 Task: Search one way flight ticket for 2 adults, 2 infants in seat and 1 infant on lap in first from Hagerstown: Hagerstown Regional Airport (richard A. Henson Field) to Greenville: Pitt-greenville Airport on 5-2-2023. Choice of flights is Frontier. Number of bags: 1 checked bag. Price is upto 45000. Outbound departure time preference is 13:45.
Action: Mouse moved to (284, 251)
Screenshot: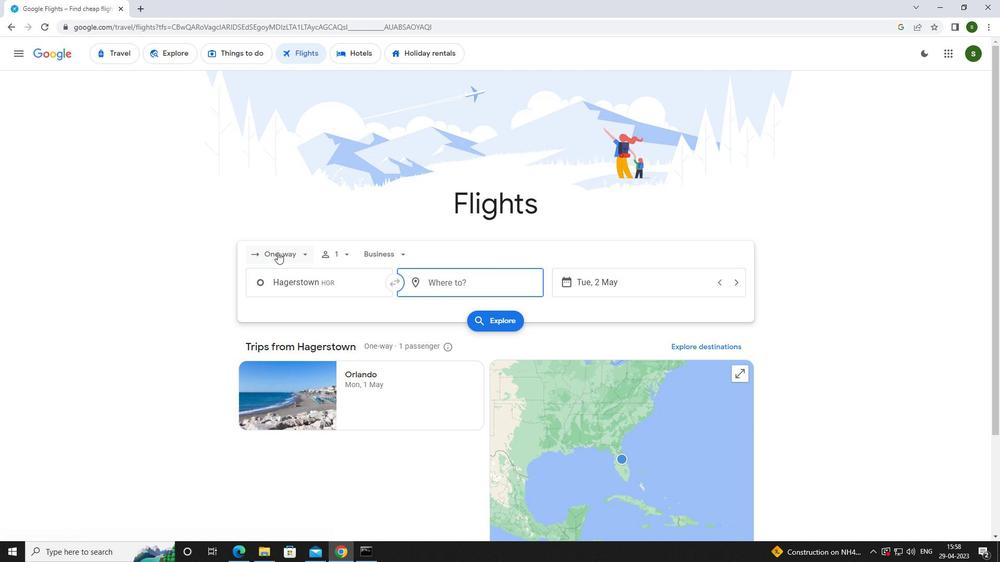 
Action: Mouse pressed left at (284, 251)
Screenshot: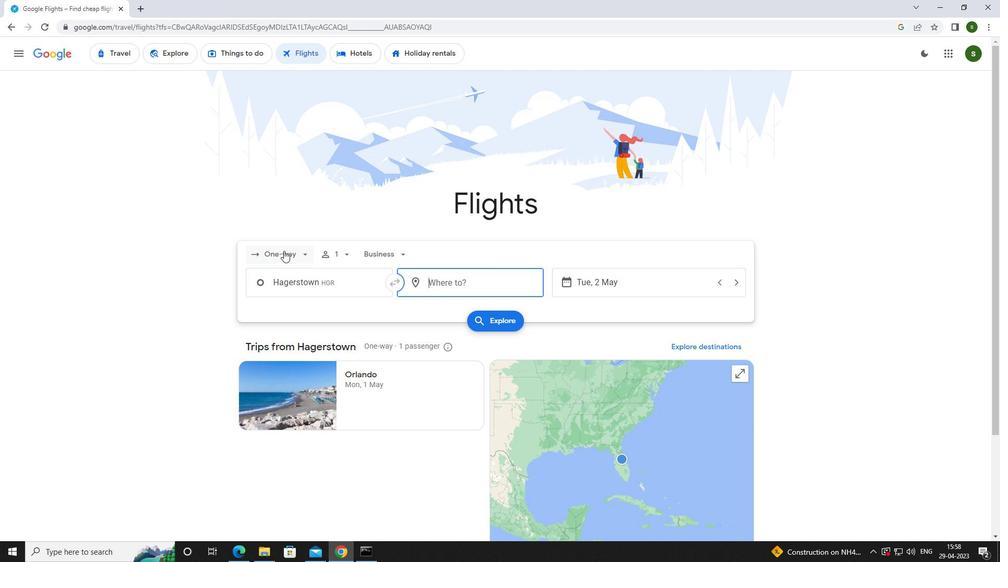 
Action: Mouse moved to (303, 305)
Screenshot: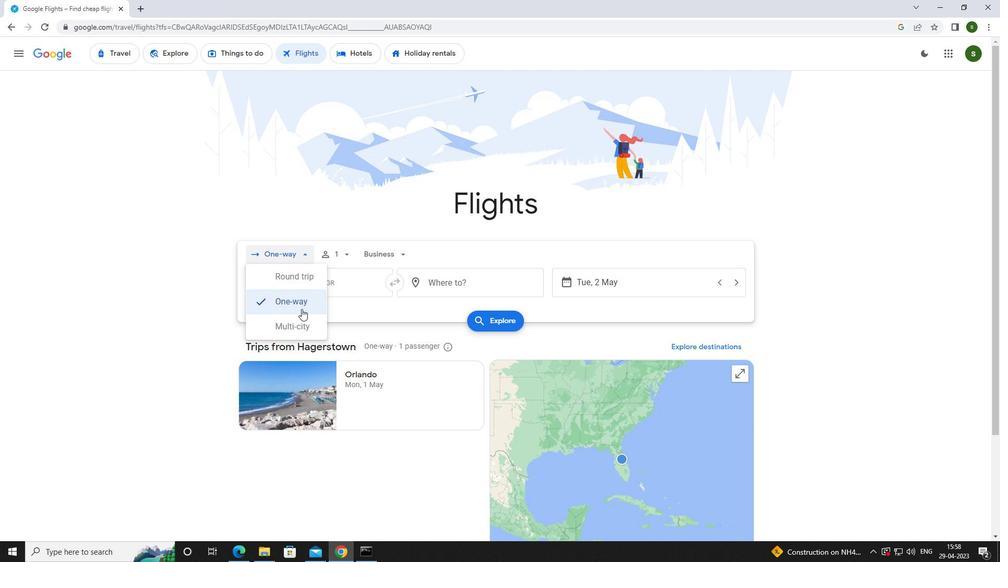 
Action: Mouse pressed left at (303, 305)
Screenshot: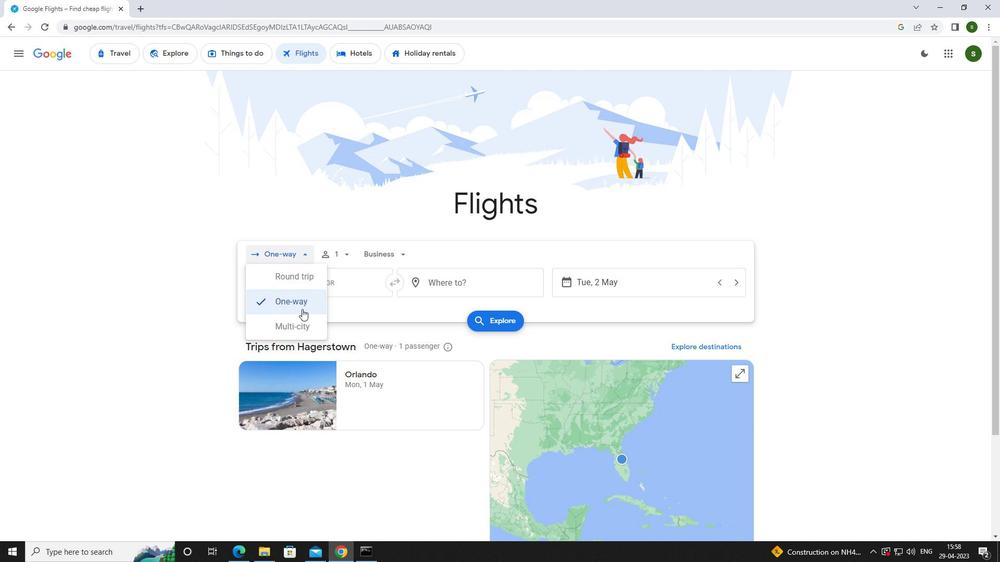 
Action: Mouse moved to (345, 255)
Screenshot: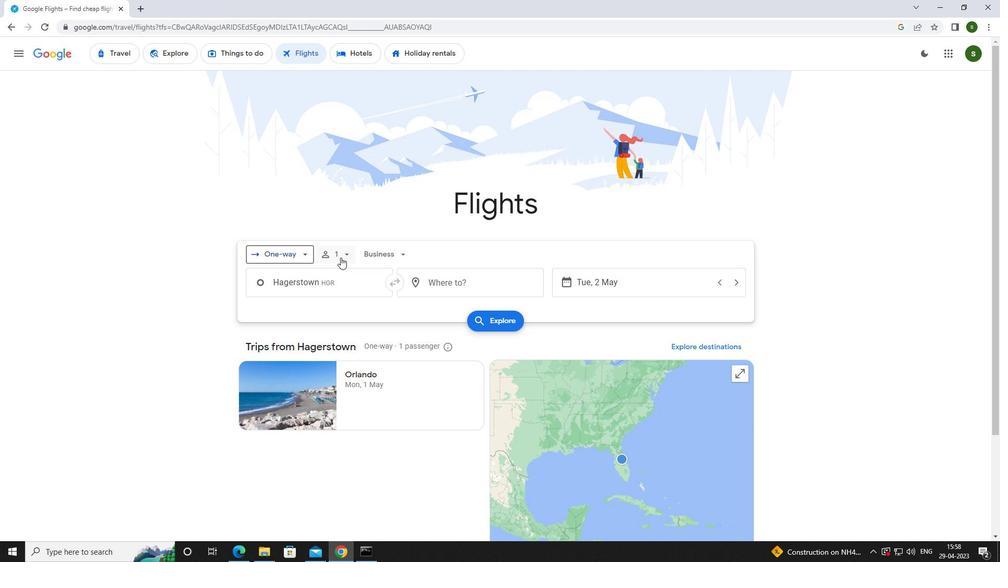 
Action: Mouse pressed left at (345, 255)
Screenshot: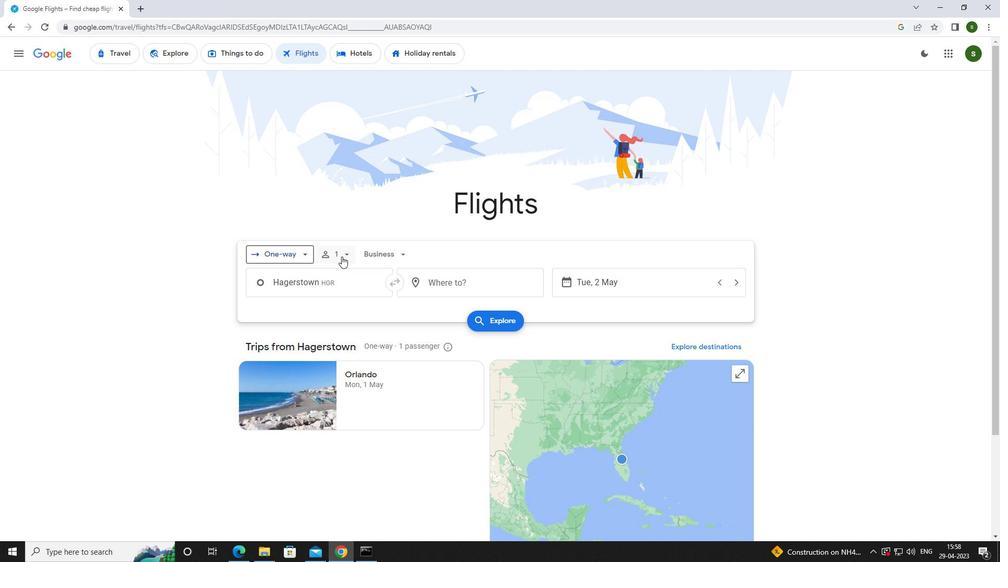 
Action: Mouse moved to (428, 284)
Screenshot: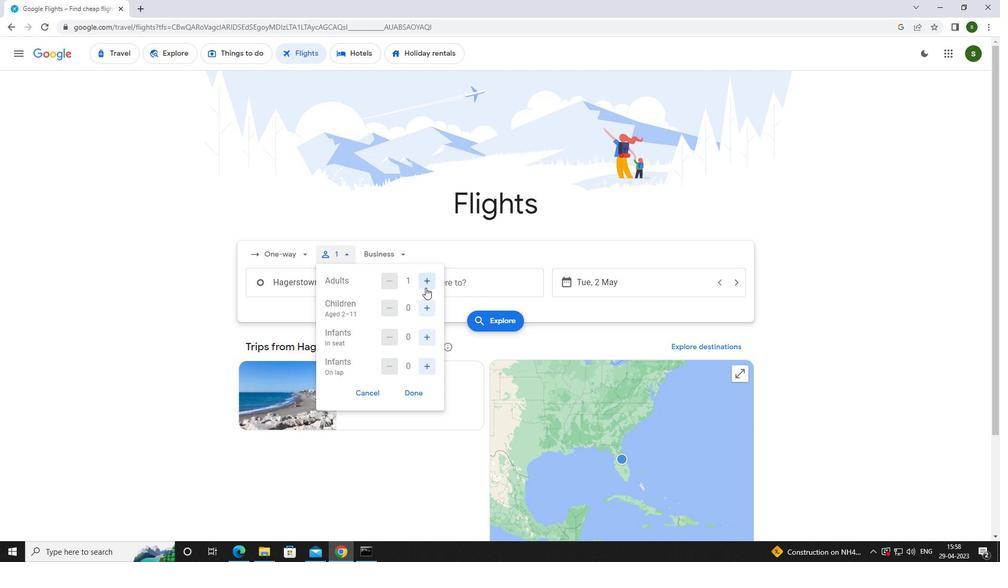 
Action: Mouse pressed left at (428, 284)
Screenshot: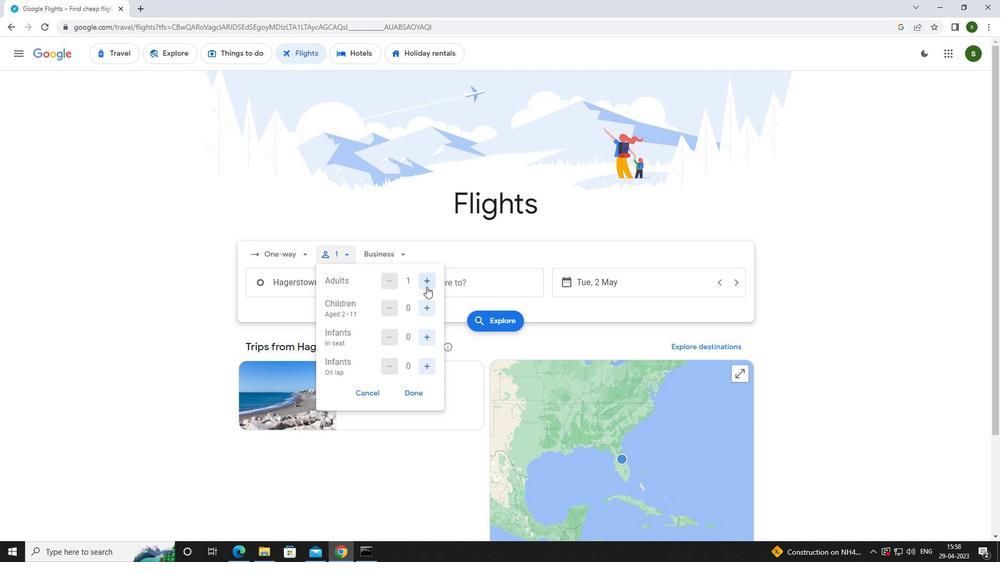 
Action: Mouse moved to (423, 336)
Screenshot: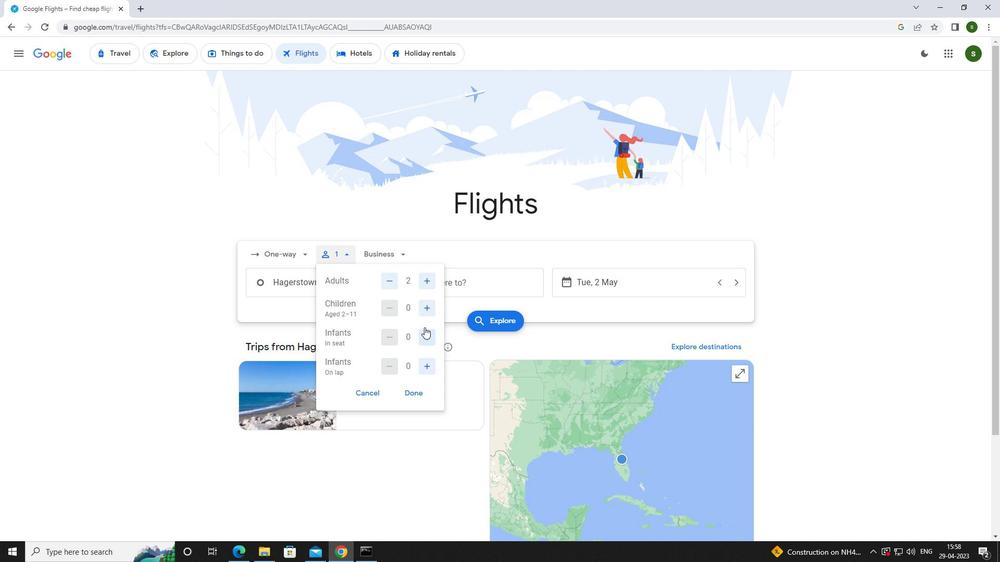 
Action: Mouse pressed left at (423, 336)
Screenshot: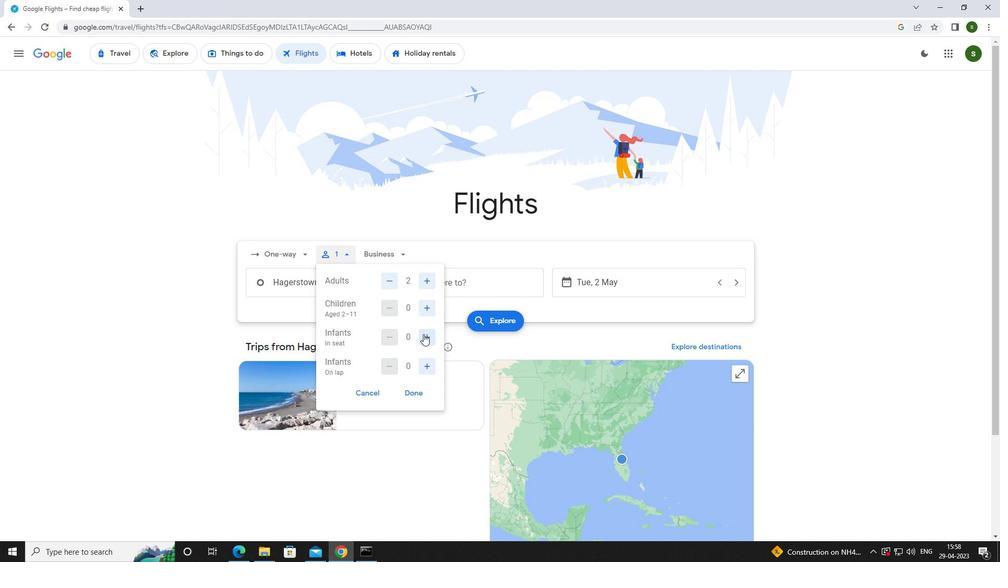 
Action: Mouse pressed left at (423, 336)
Screenshot: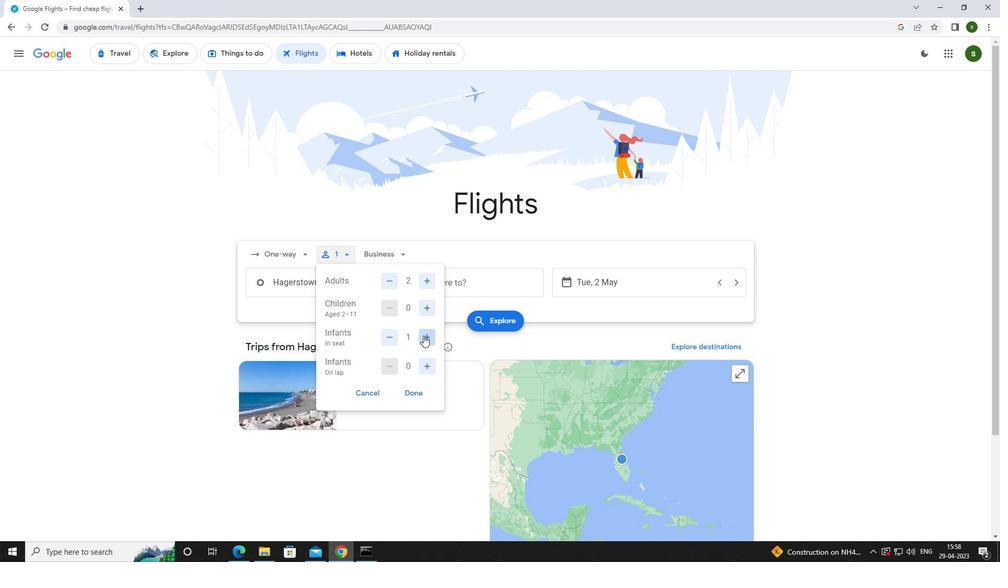 
Action: Mouse moved to (426, 364)
Screenshot: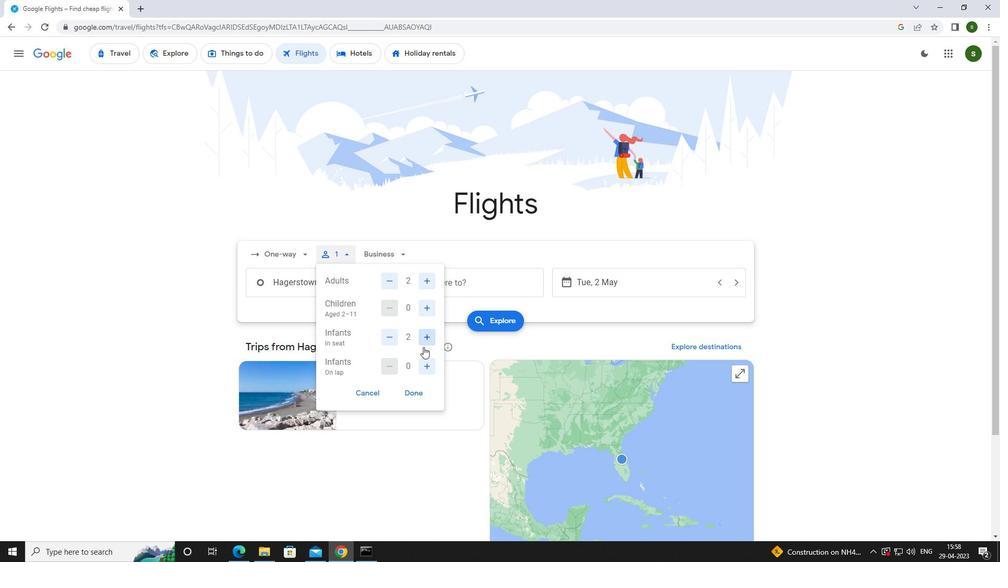 
Action: Mouse pressed left at (426, 364)
Screenshot: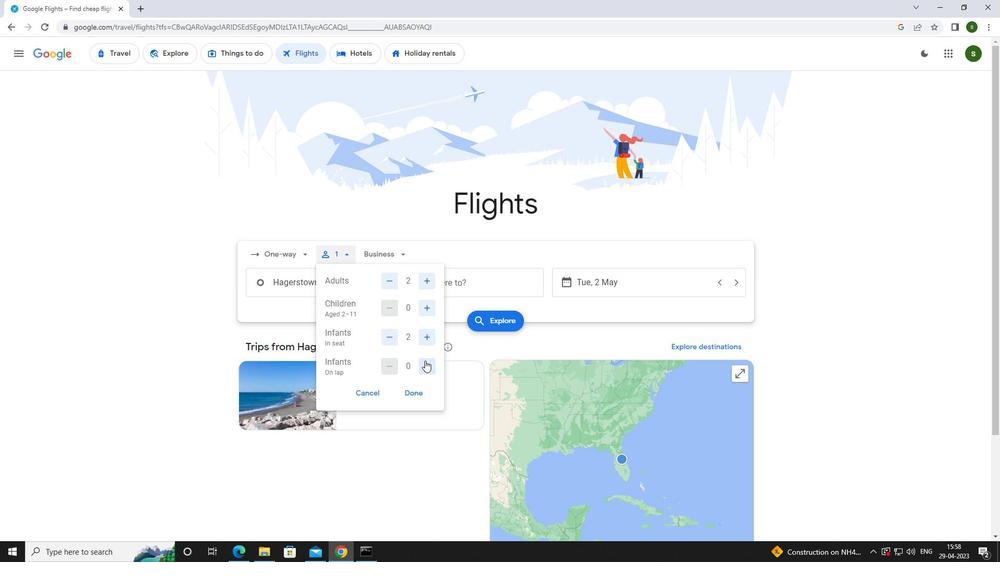 
Action: Mouse moved to (397, 255)
Screenshot: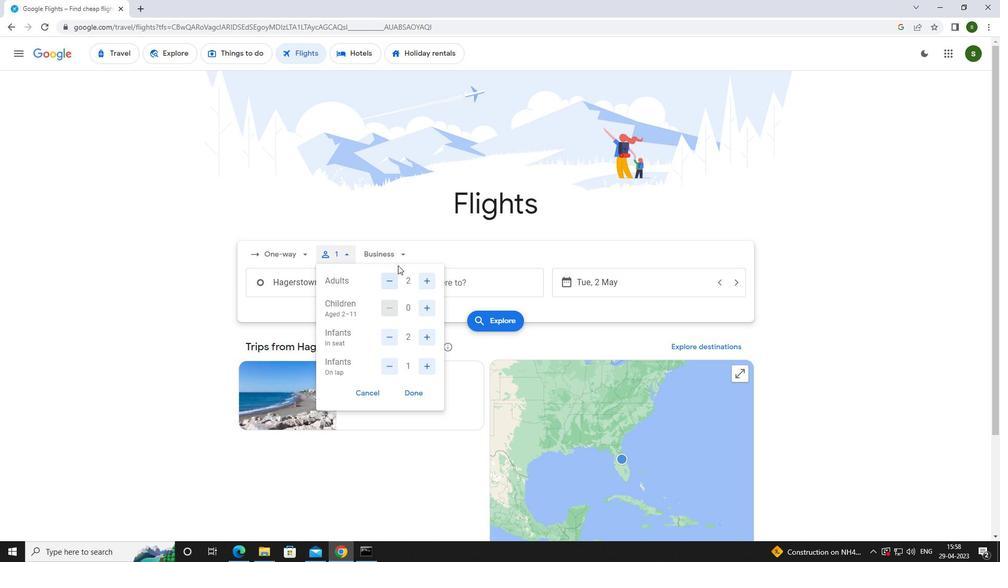 
Action: Mouse pressed left at (397, 255)
Screenshot: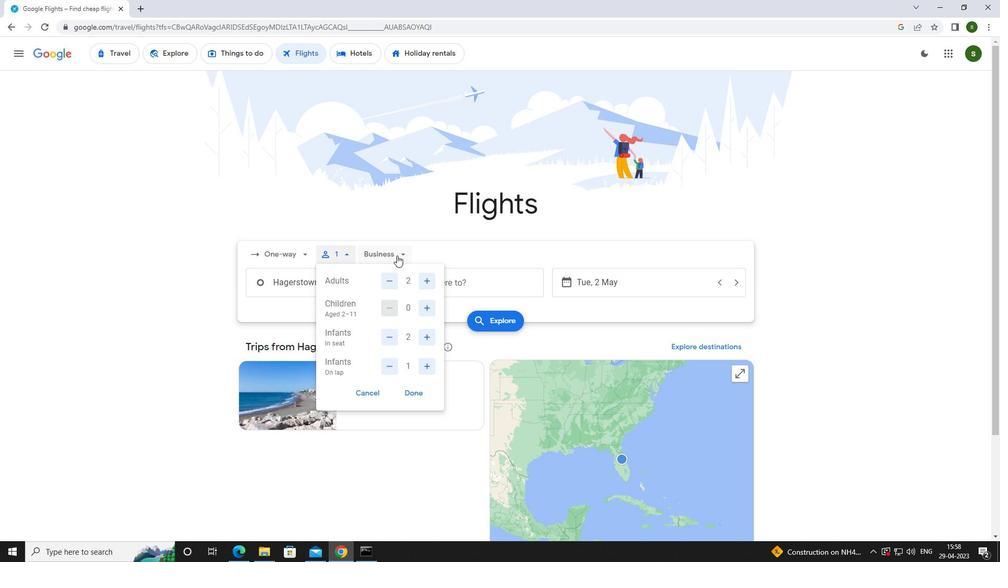 
Action: Mouse moved to (410, 346)
Screenshot: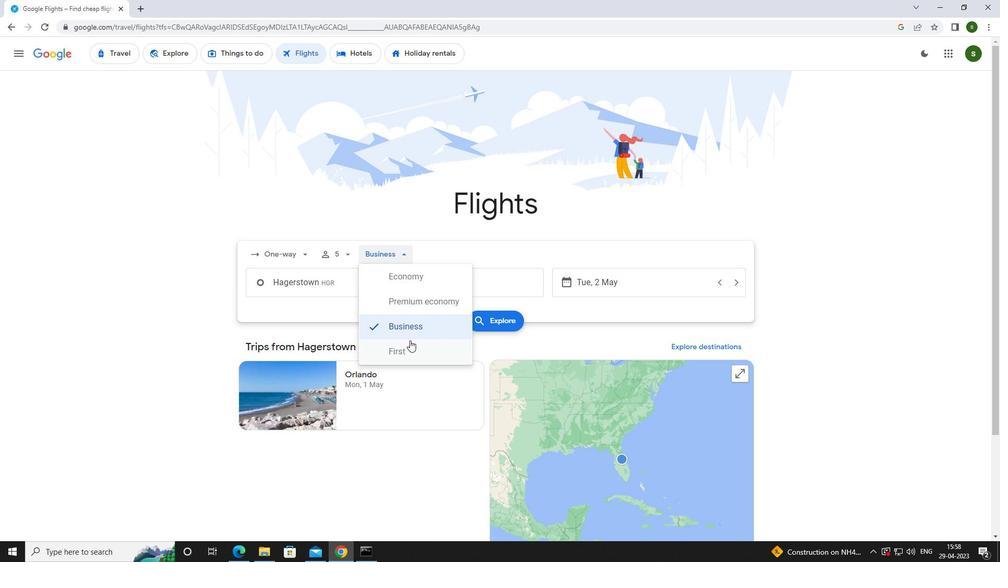 
Action: Mouse pressed left at (410, 346)
Screenshot: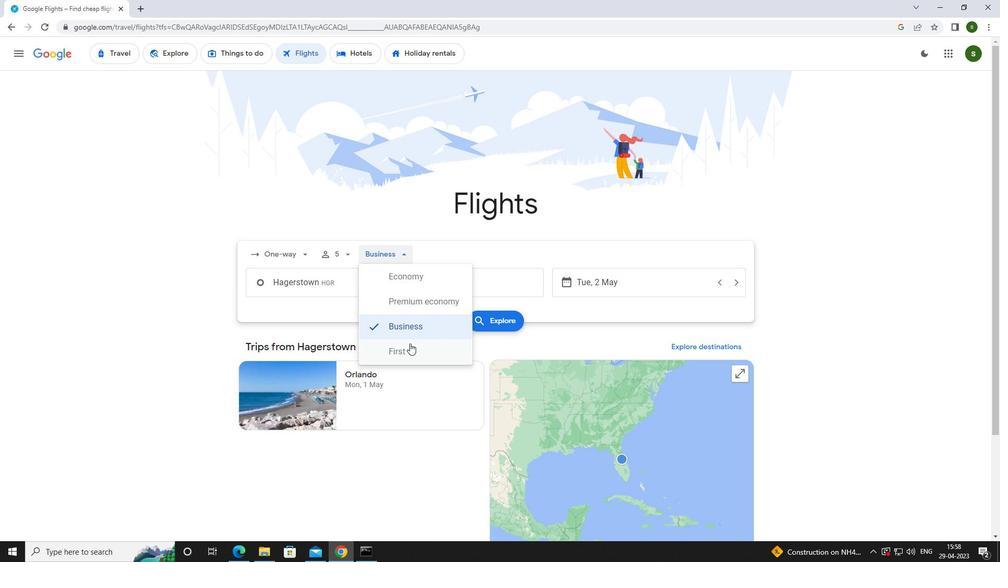 
Action: Mouse moved to (363, 286)
Screenshot: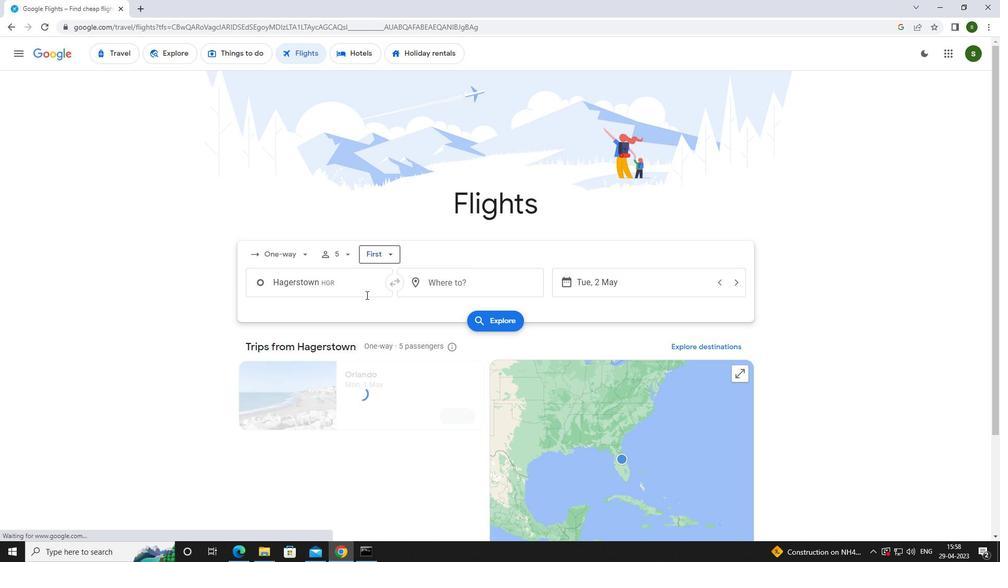 
Action: Mouse pressed left at (363, 286)
Screenshot: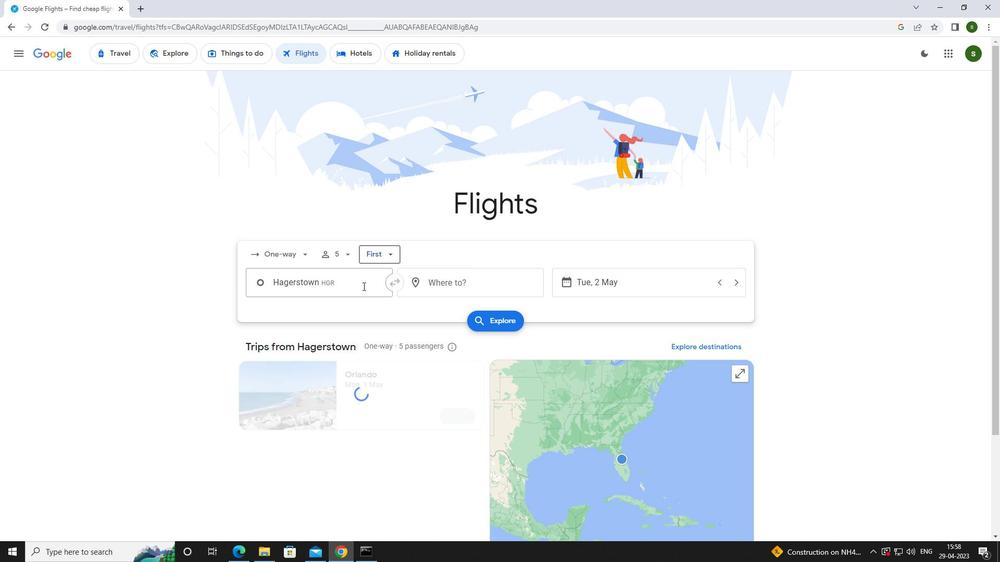 
Action: Key pressed h<Key.caps_lock>agerstoe<Key.backspace>
Screenshot: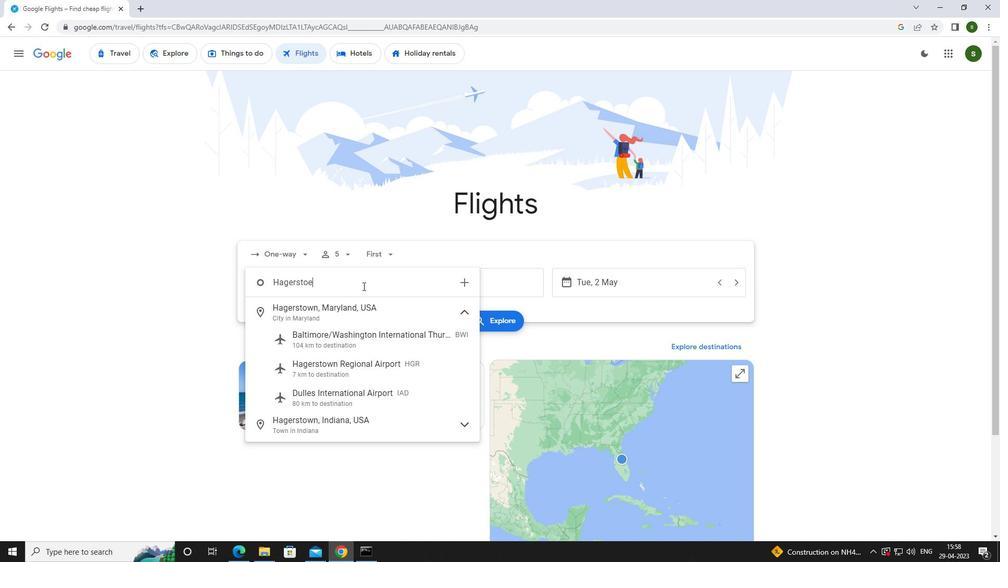 
Action: Mouse moved to (361, 363)
Screenshot: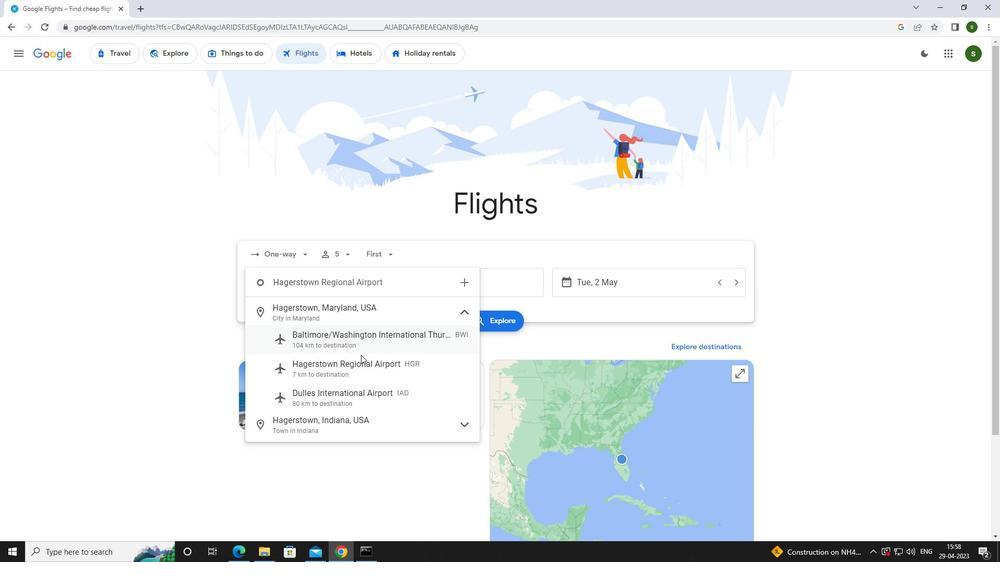 
Action: Mouse pressed left at (361, 363)
Screenshot: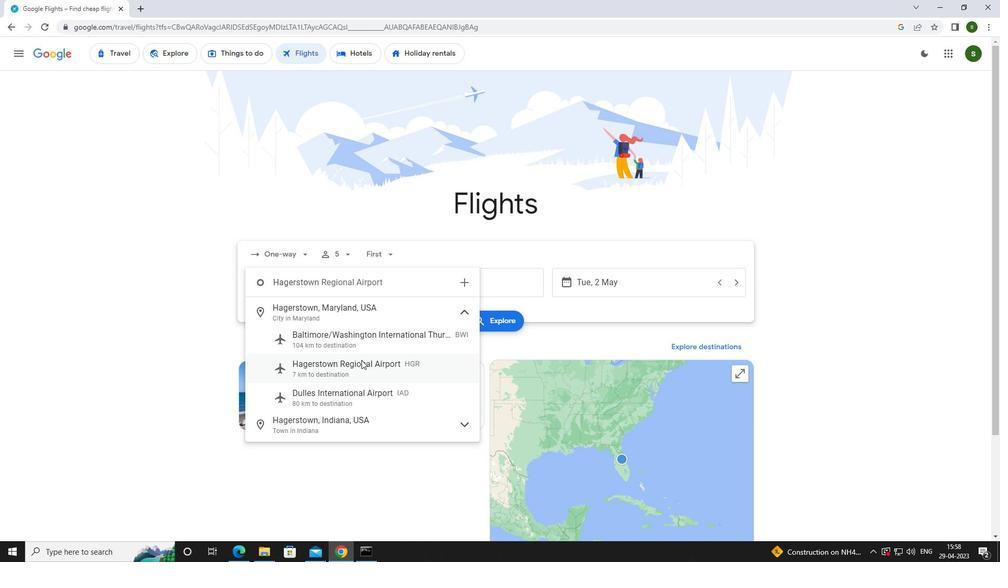 
Action: Mouse moved to (445, 281)
Screenshot: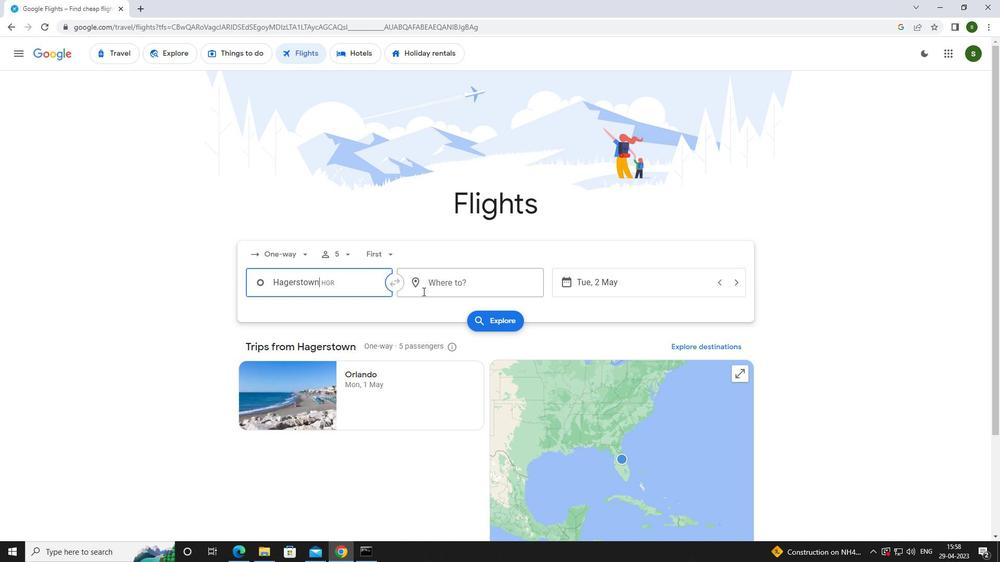 
Action: Mouse pressed left at (445, 281)
Screenshot: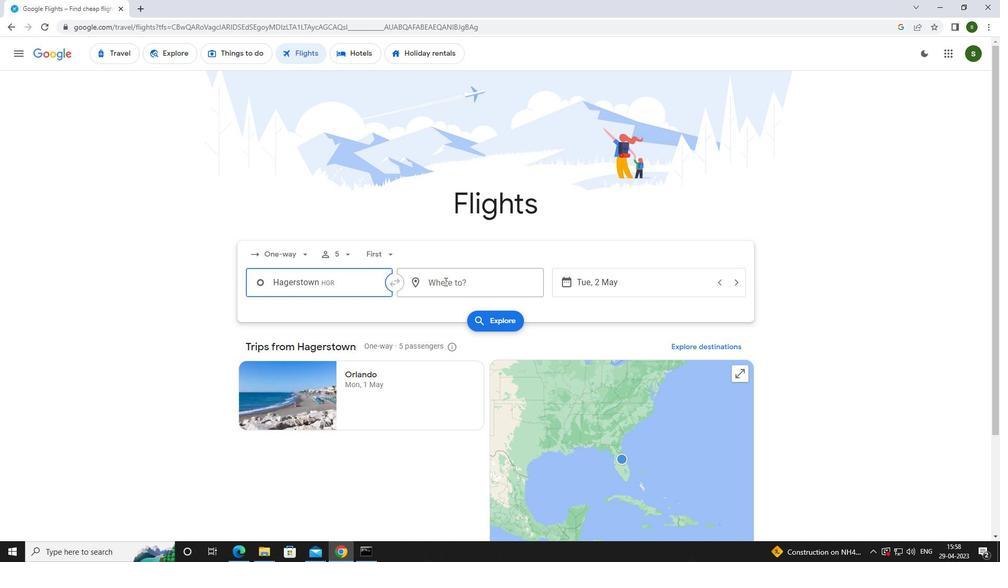 
Action: Key pressed <Key.caps_lock>p<Key.caps_lock>itt
Screenshot: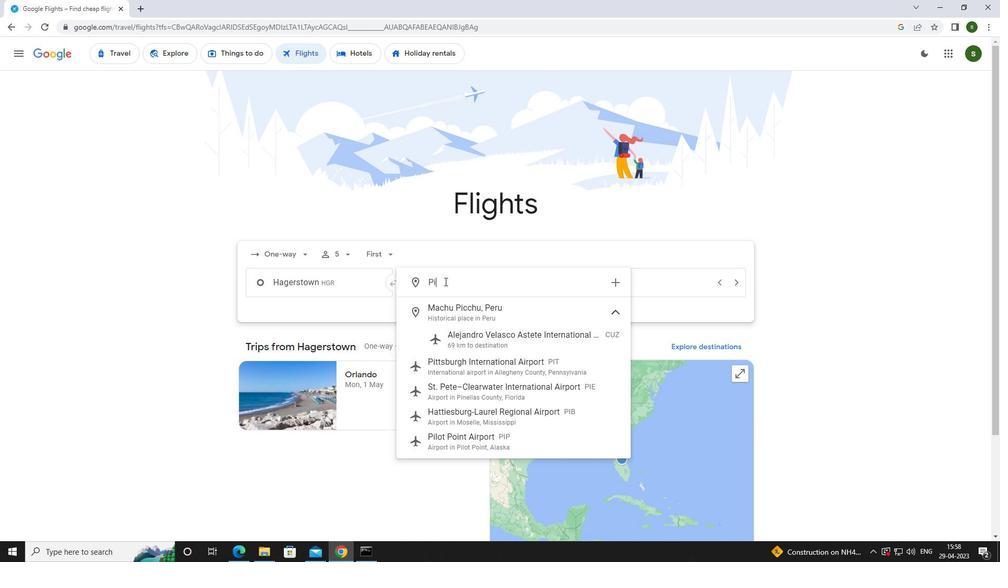 
Action: Mouse moved to (470, 390)
Screenshot: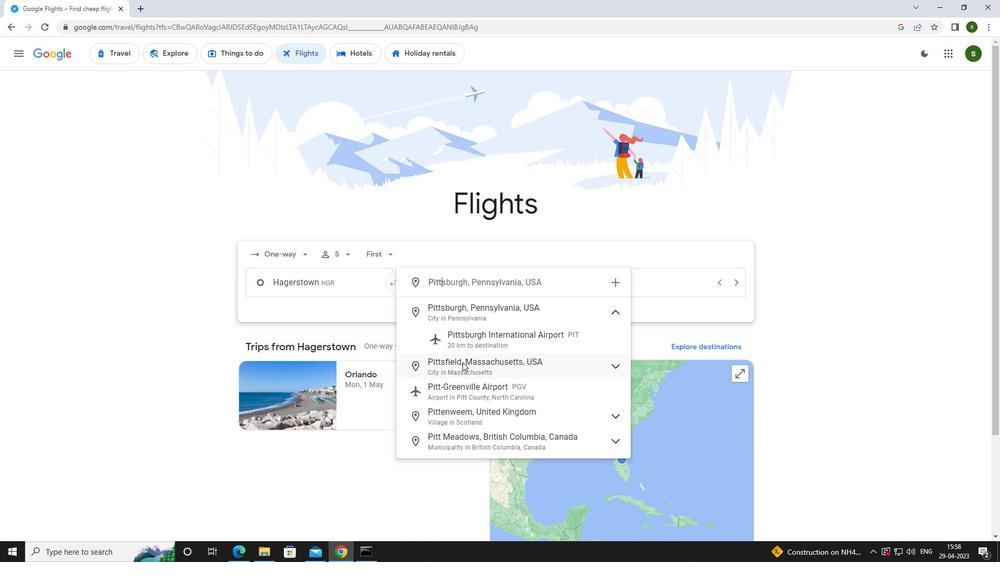 
Action: Mouse pressed left at (470, 390)
Screenshot: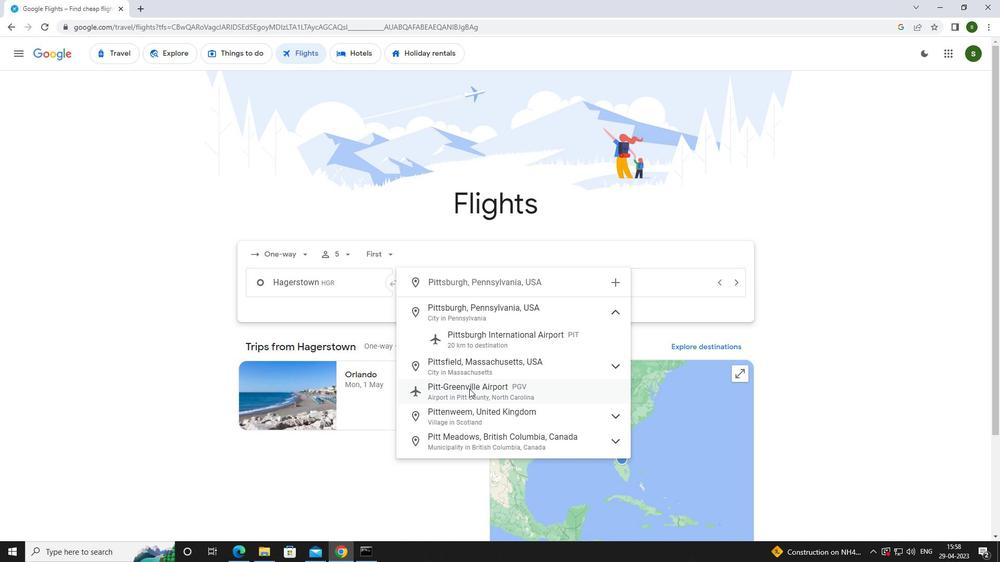 
Action: Mouse moved to (635, 285)
Screenshot: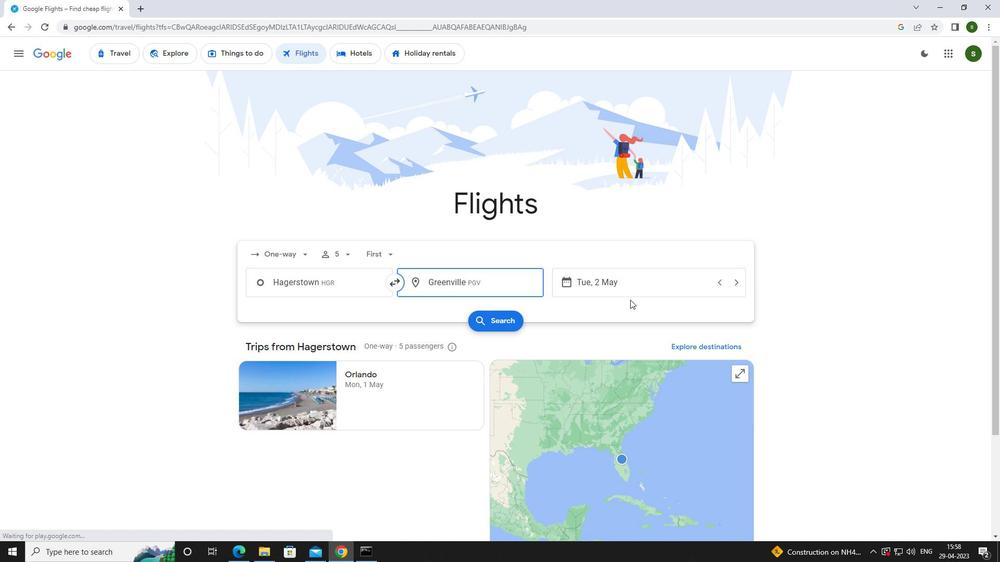 
Action: Mouse pressed left at (635, 285)
Screenshot: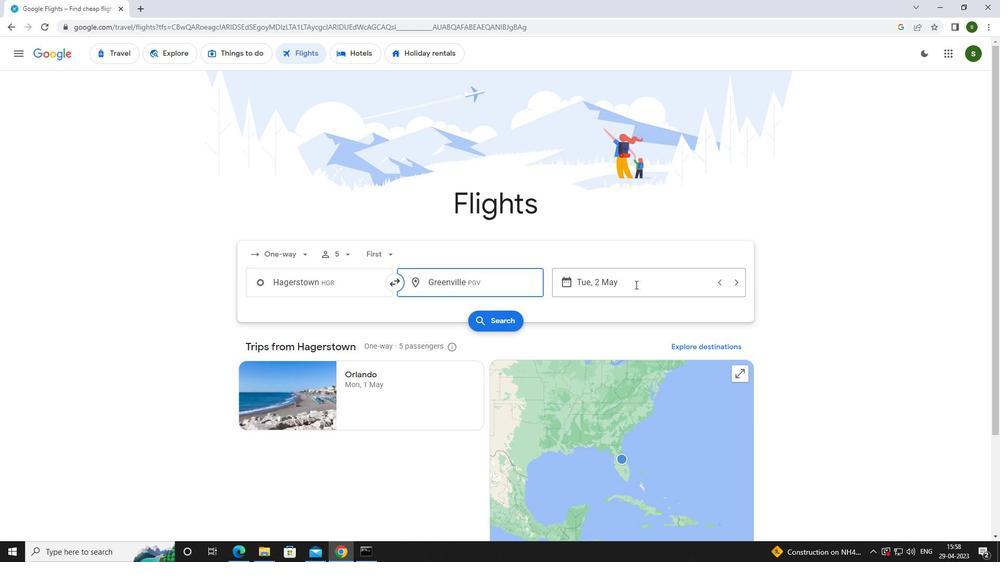 
Action: Mouse moved to (619, 359)
Screenshot: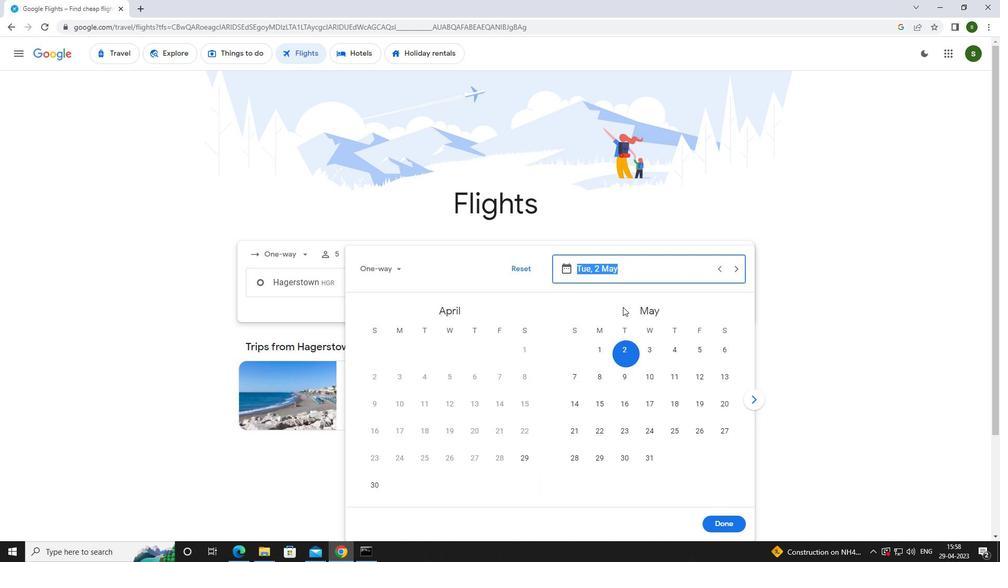 
Action: Mouse pressed left at (619, 359)
Screenshot: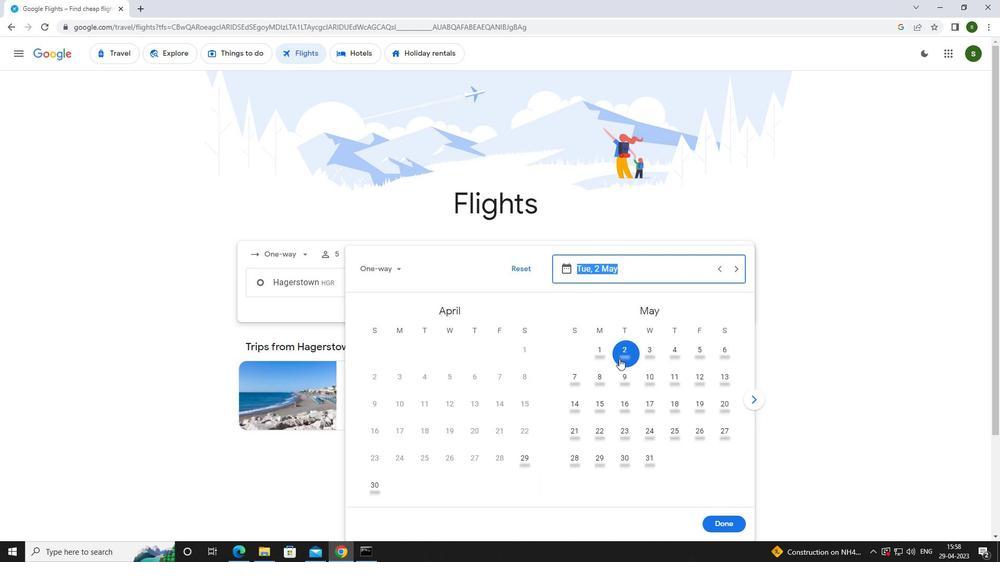
Action: Mouse moved to (716, 526)
Screenshot: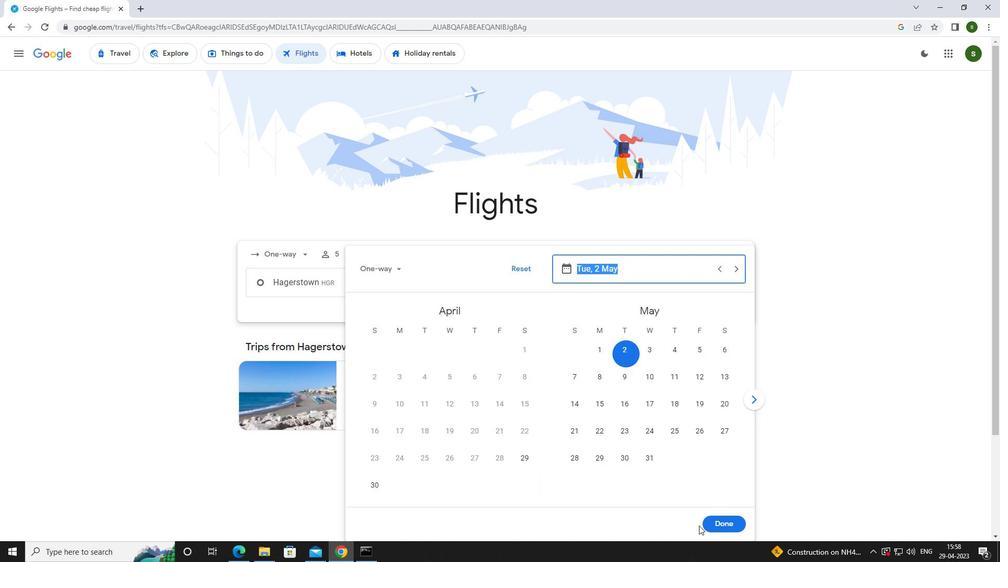 
Action: Mouse pressed left at (716, 526)
Screenshot: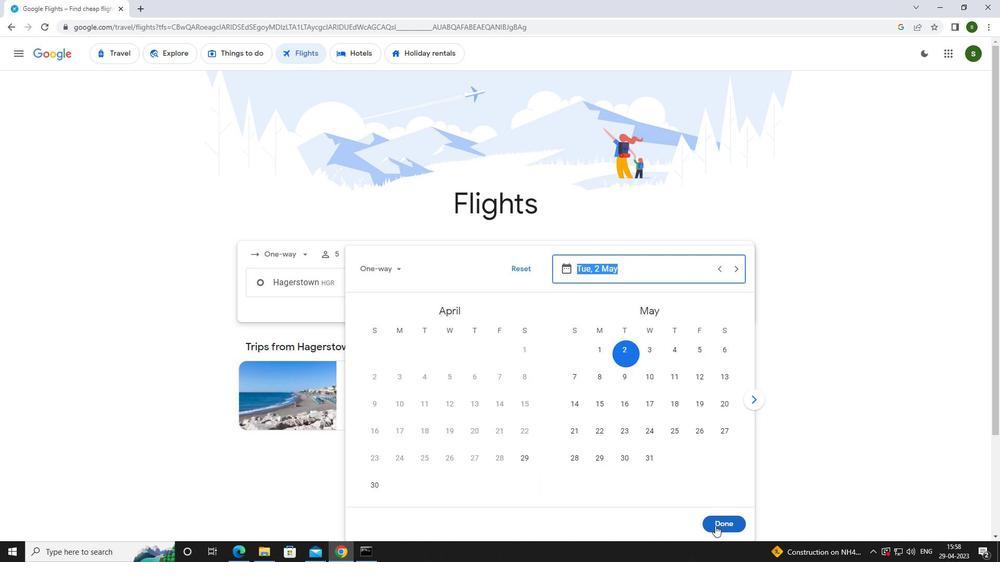 
Action: Mouse moved to (490, 315)
Screenshot: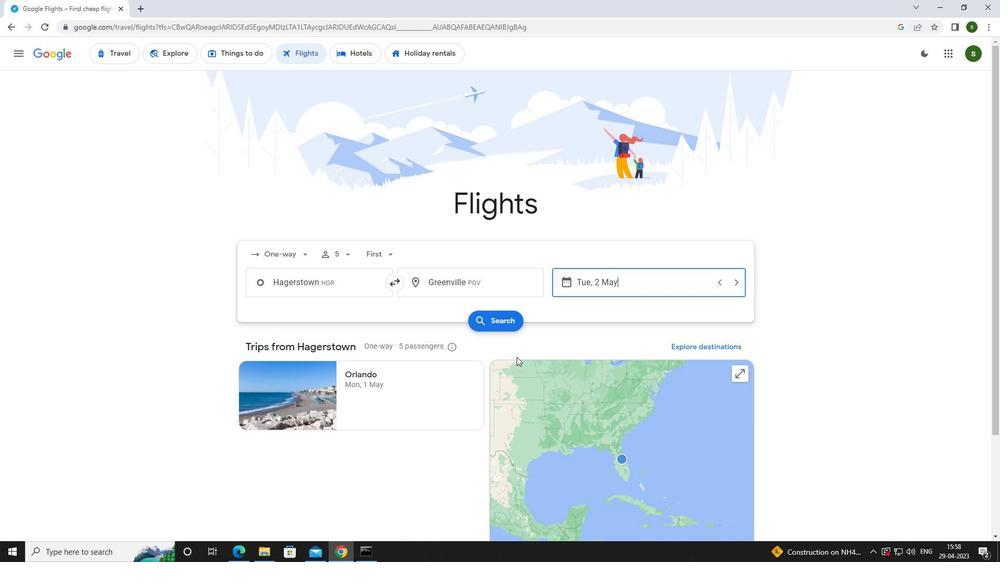 
Action: Mouse pressed left at (490, 315)
Screenshot: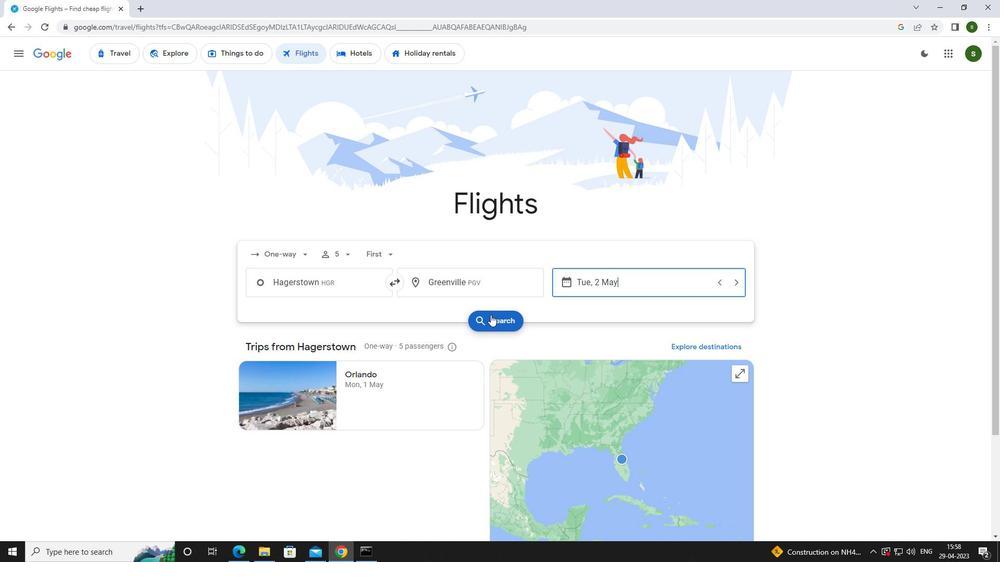 
Action: Mouse moved to (256, 151)
Screenshot: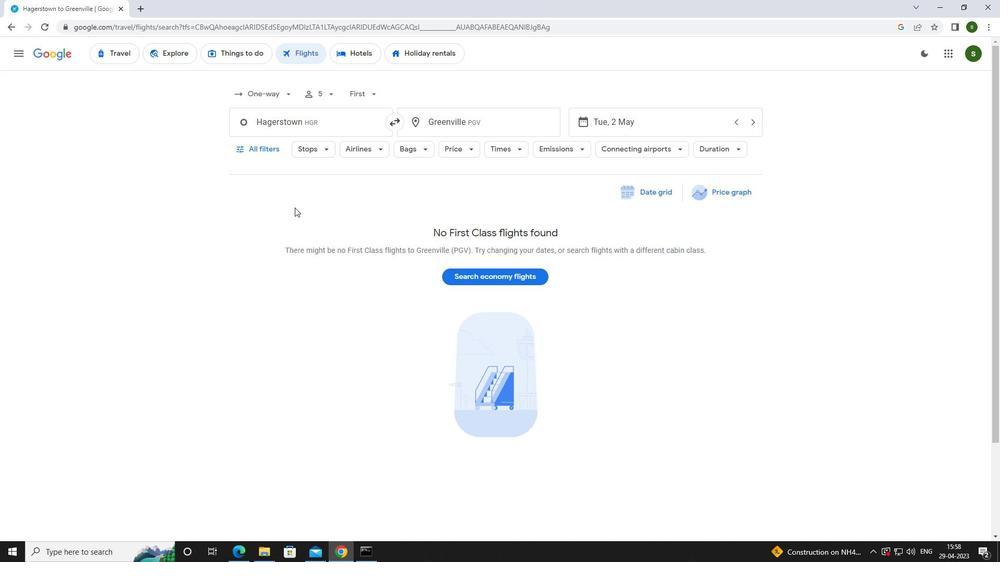 
Action: Mouse pressed left at (256, 151)
Screenshot: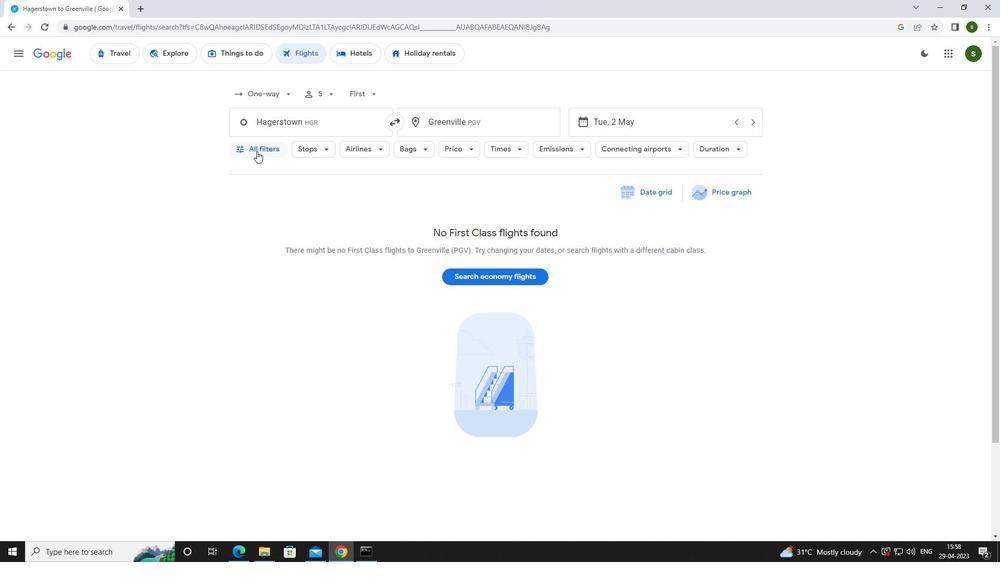 
Action: Mouse moved to (387, 371)
Screenshot: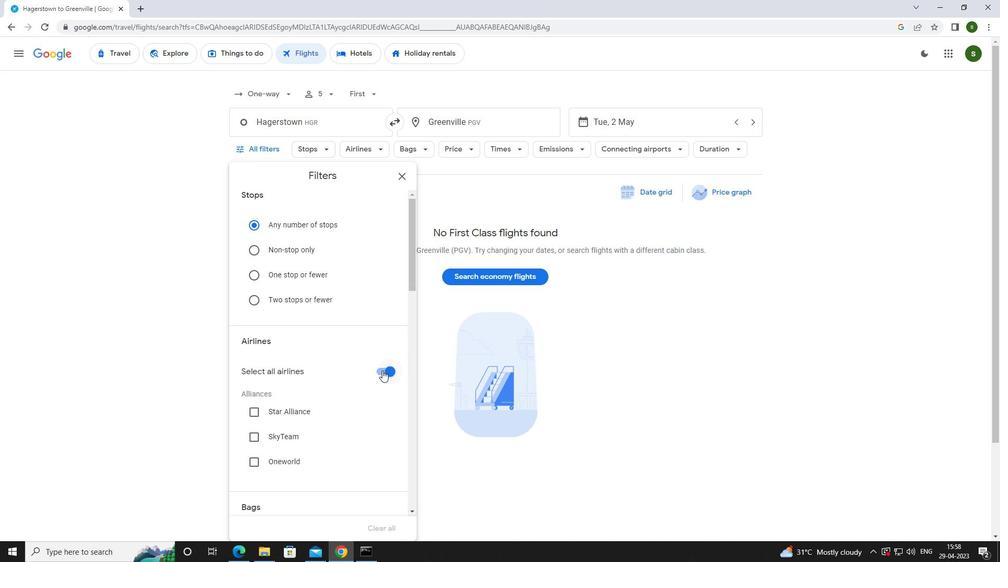 
Action: Mouse pressed left at (387, 371)
Screenshot: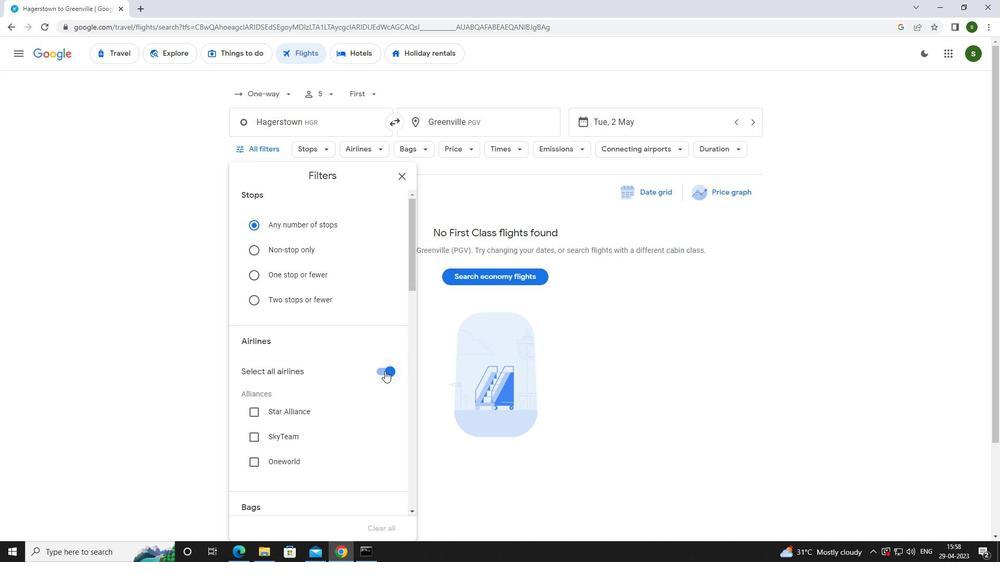 
Action: Mouse moved to (367, 336)
Screenshot: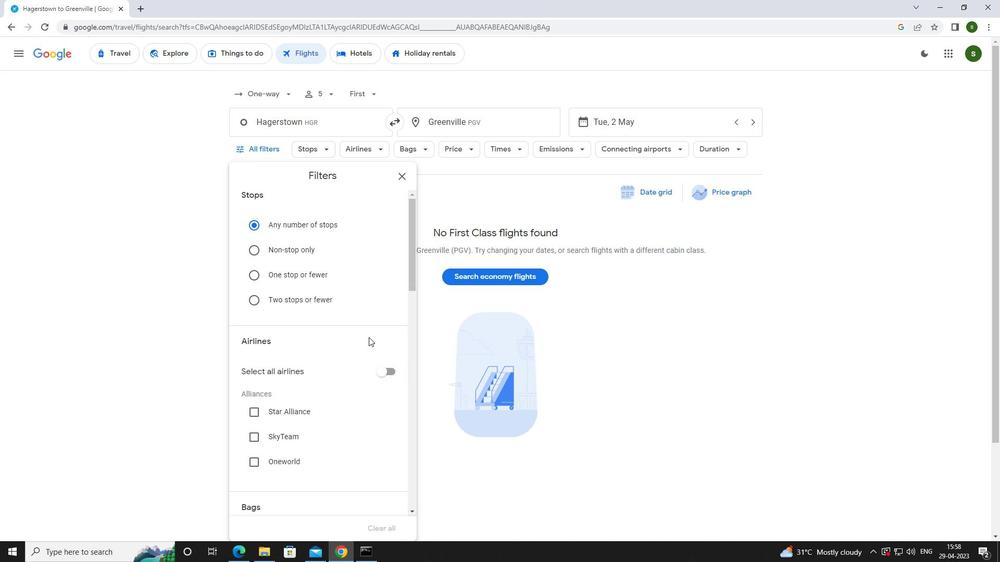 
Action: Mouse scrolled (367, 335) with delta (0, 0)
Screenshot: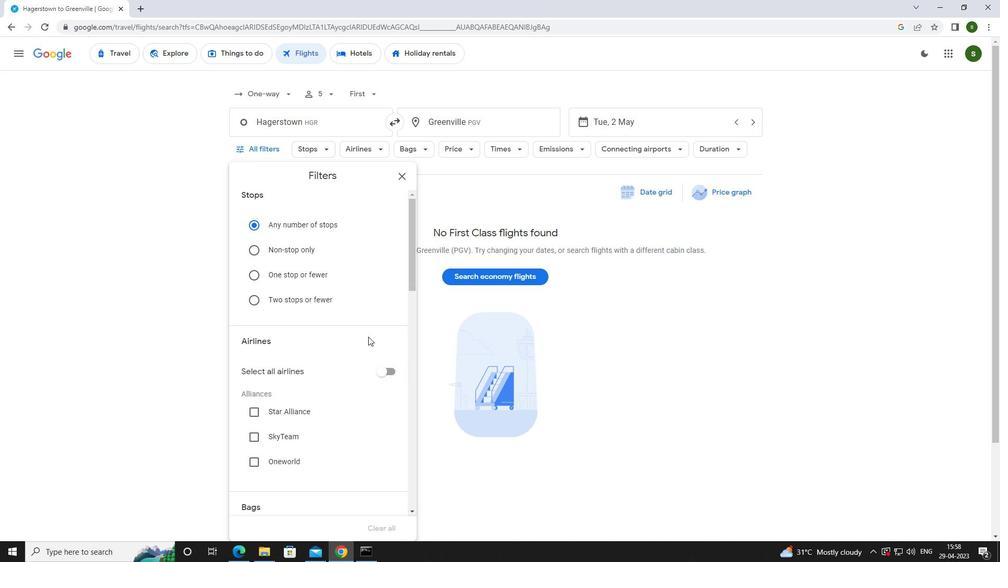 
Action: Mouse scrolled (367, 335) with delta (0, 0)
Screenshot: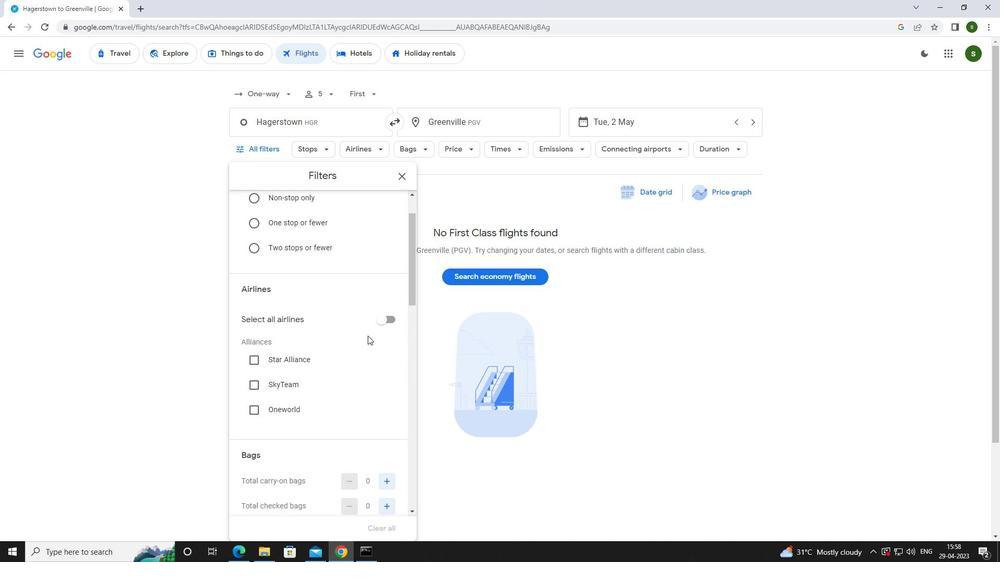 
Action: Mouse scrolled (367, 335) with delta (0, 0)
Screenshot: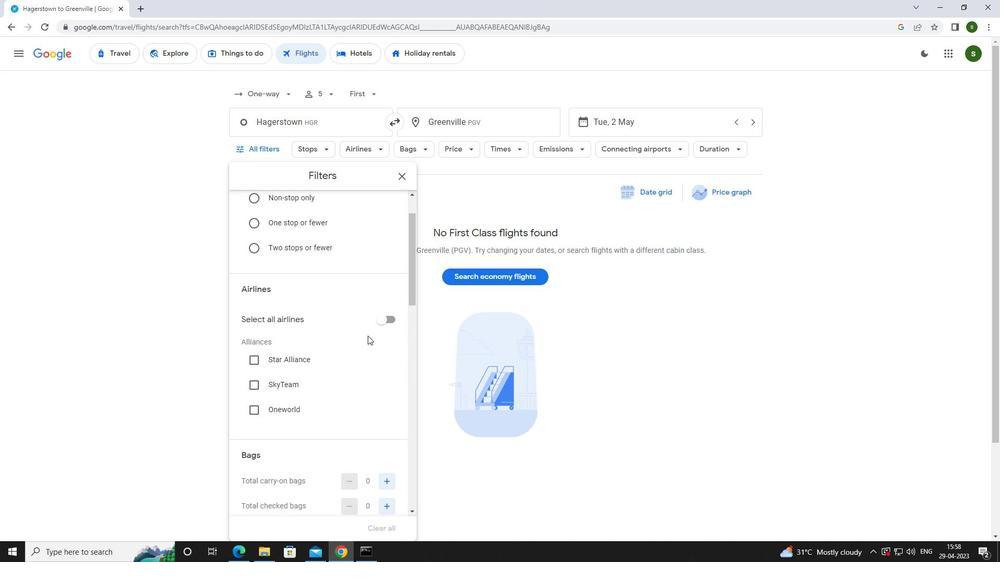 
Action: Mouse moved to (392, 398)
Screenshot: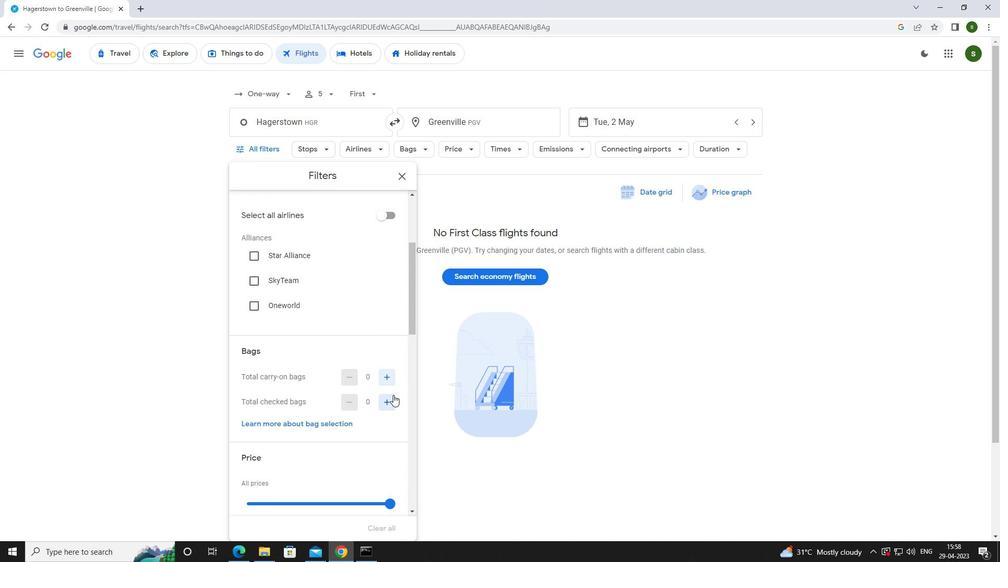 
Action: Mouse pressed left at (392, 398)
Screenshot: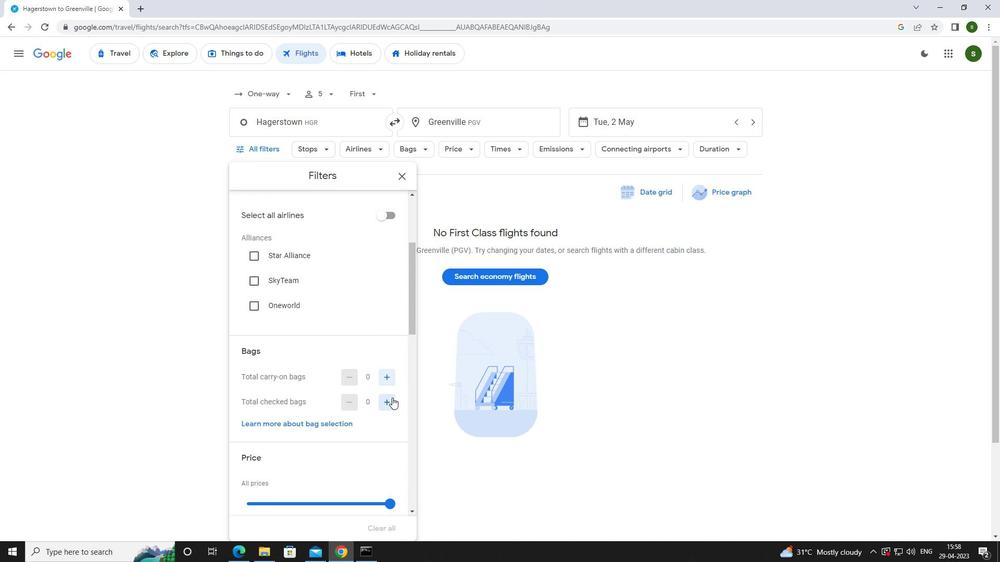 
Action: Mouse moved to (362, 363)
Screenshot: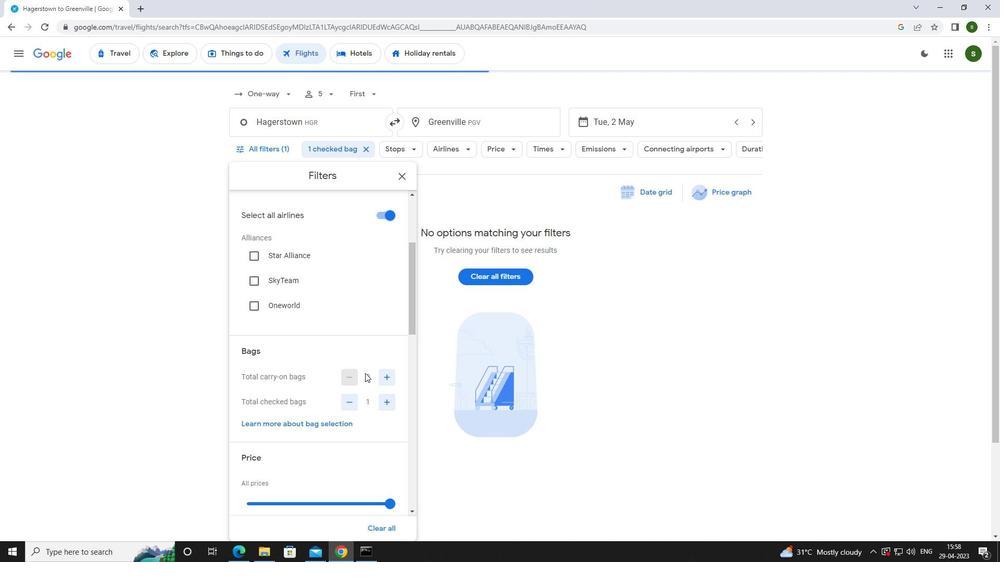 
Action: Mouse scrolled (362, 362) with delta (0, 0)
Screenshot: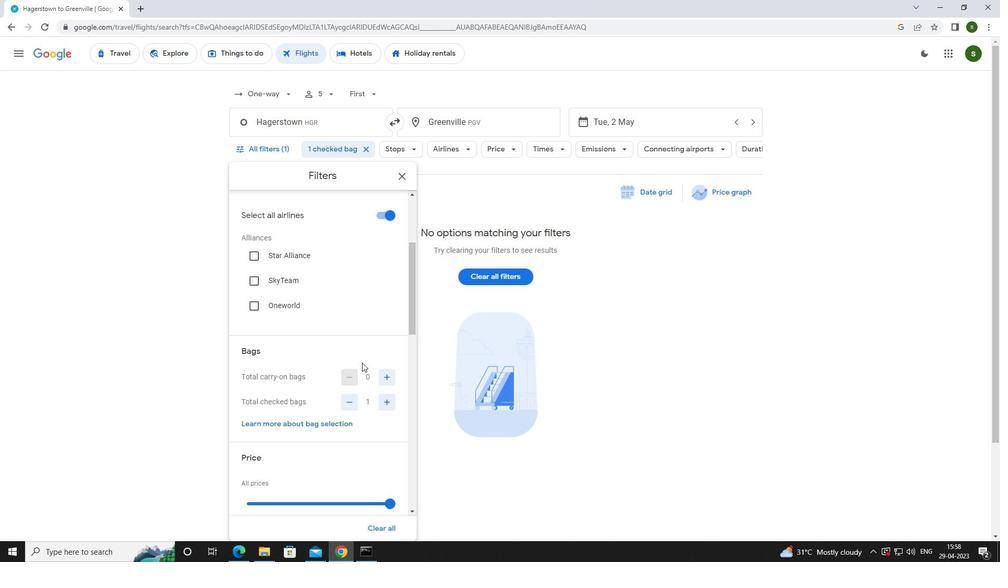 
Action: Mouse scrolled (362, 362) with delta (0, 0)
Screenshot: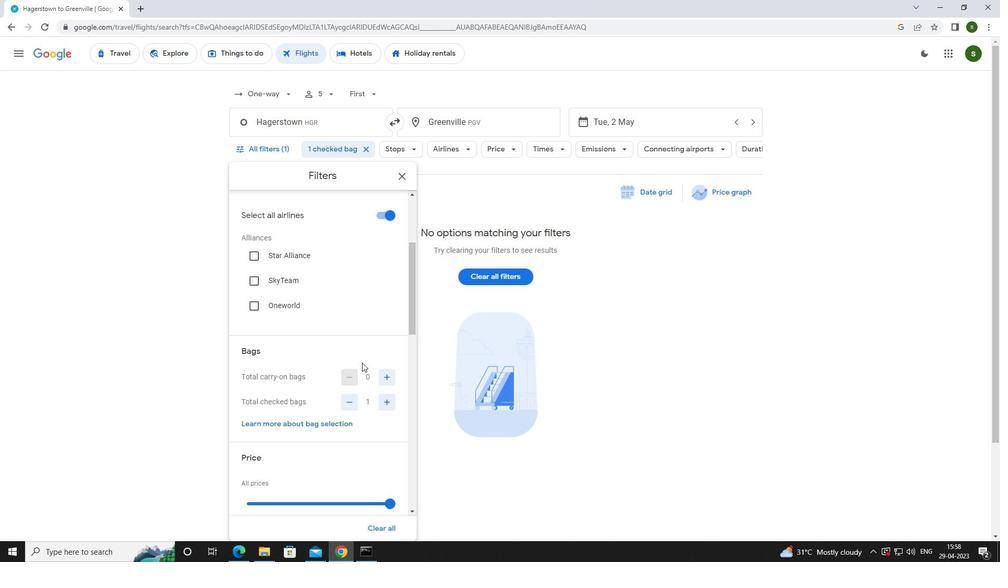 
Action: Mouse moved to (392, 399)
Screenshot: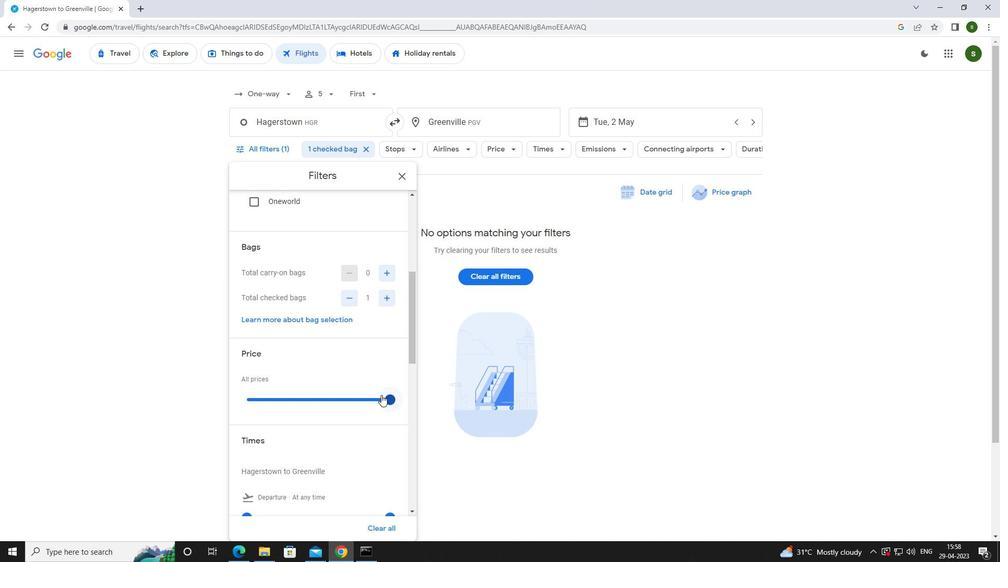 
Action: Mouse pressed left at (392, 399)
Screenshot: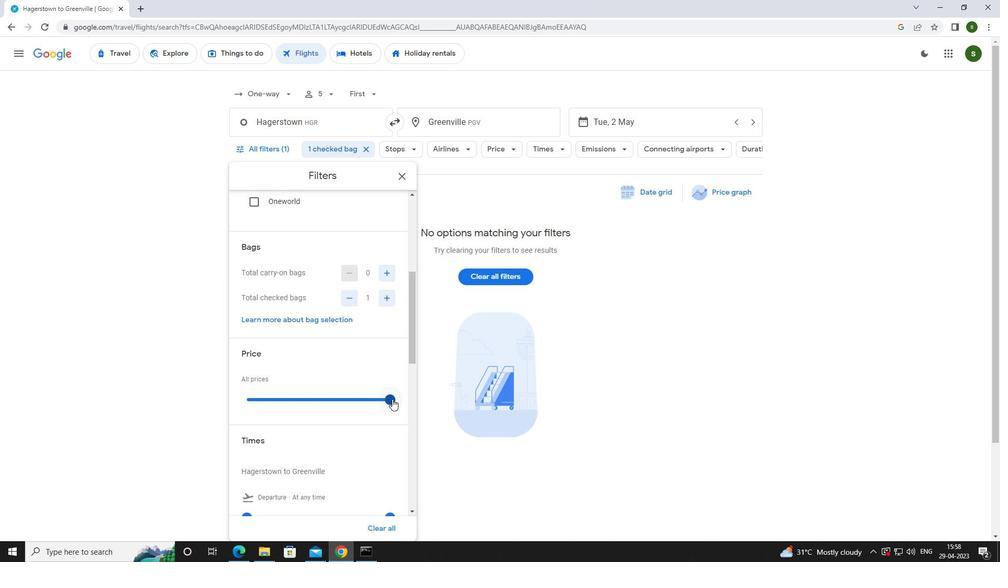 
Action: Mouse moved to (331, 361)
Screenshot: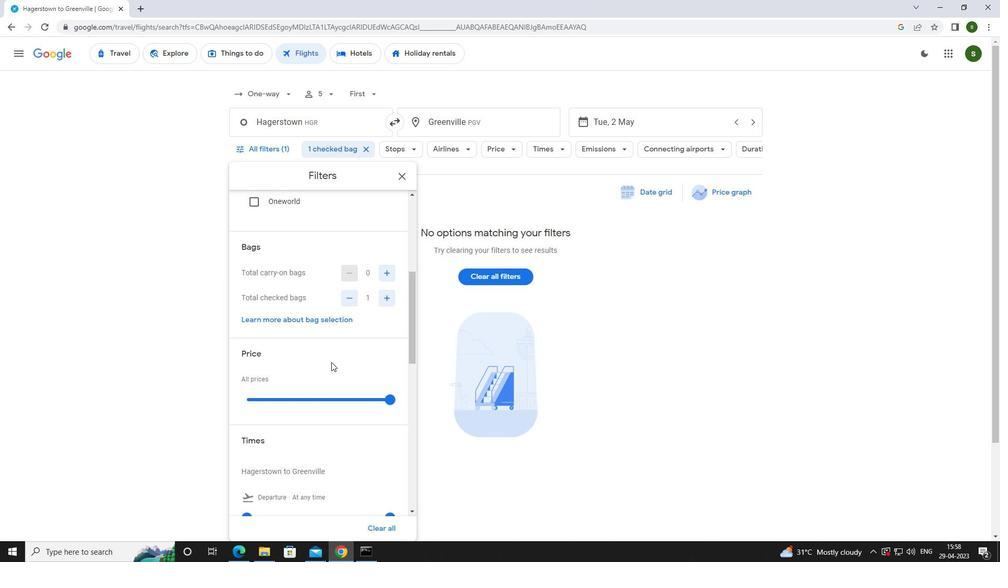 
Action: Mouse scrolled (331, 360) with delta (0, 0)
Screenshot: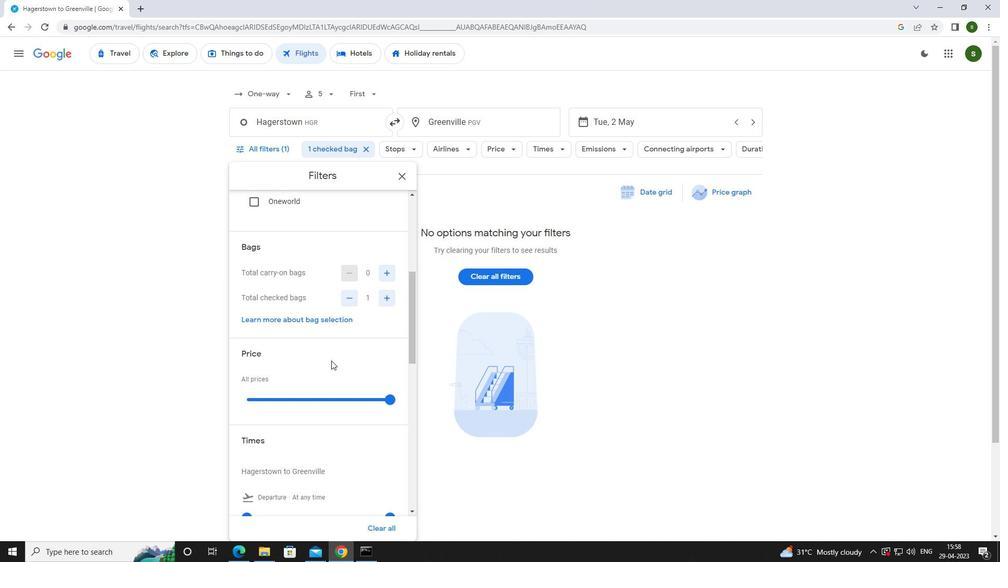 
Action: Mouse scrolled (331, 360) with delta (0, 0)
Screenshot: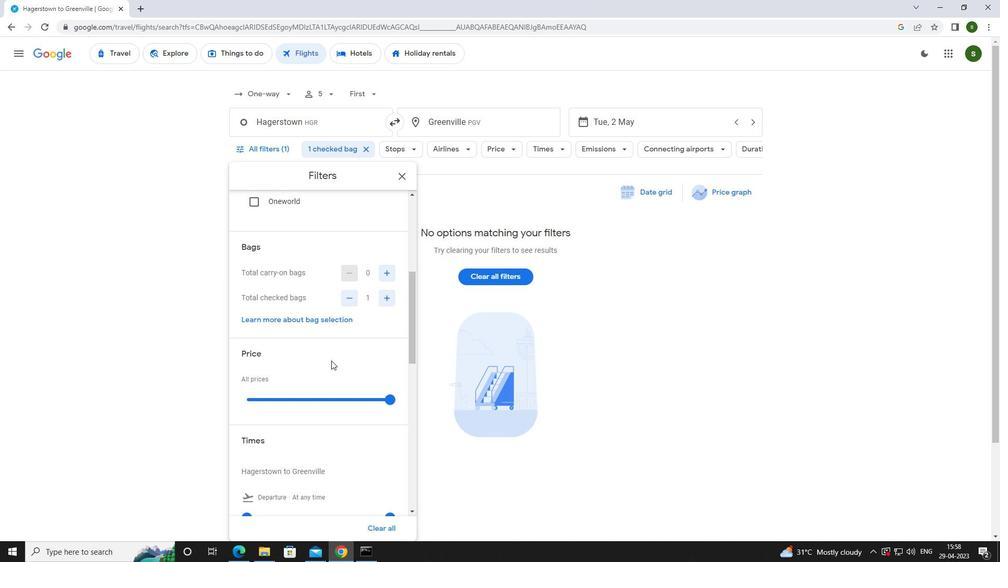 
Action: Mouse moved to (244, 414)
Screenshot: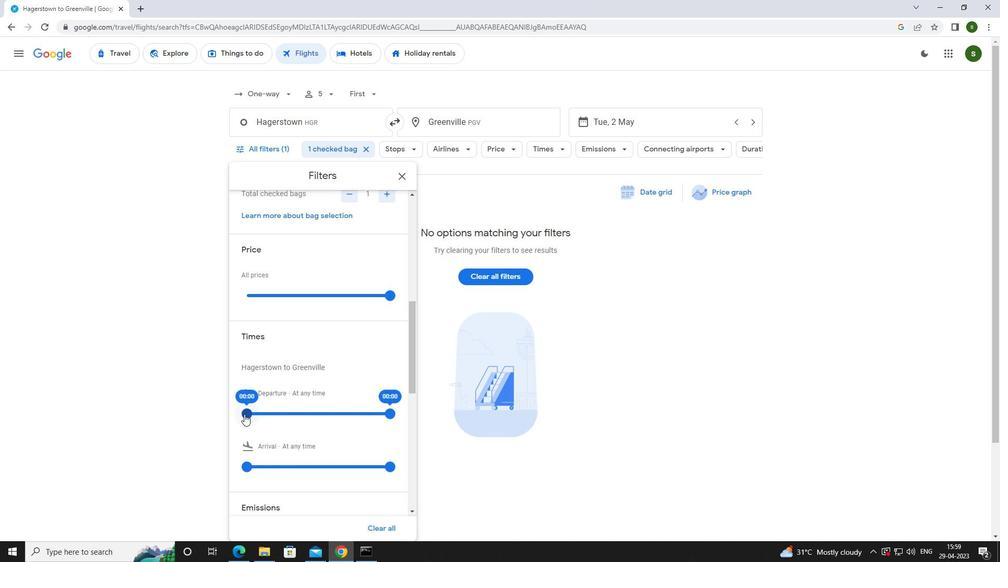 
Action: Mouse pressed left at (244, 414)
Screenshot: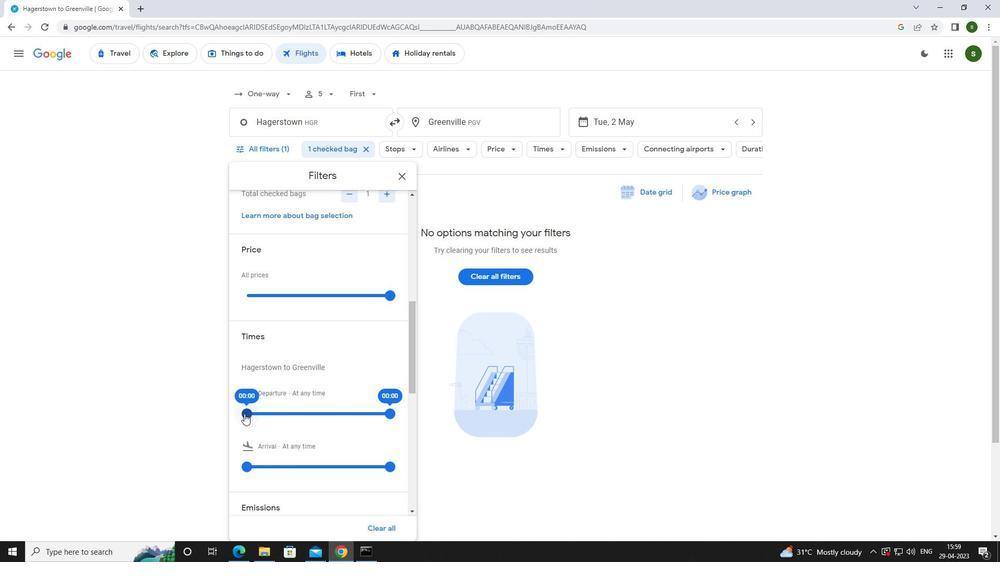 
Action: Mouse moved to (583, 367)
Screenshot: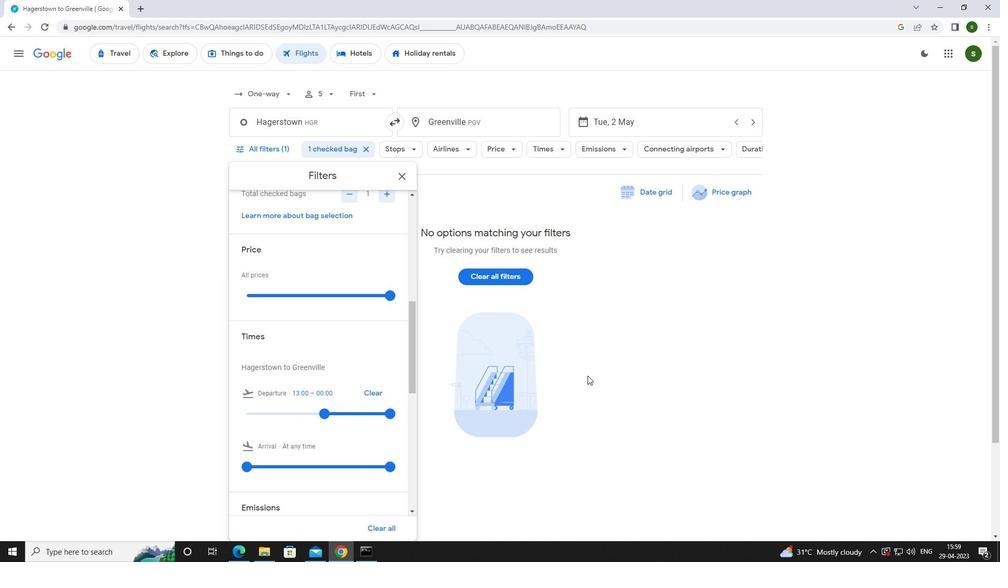 
Action: Mouse pressed left at (583, 367)
Screenshot: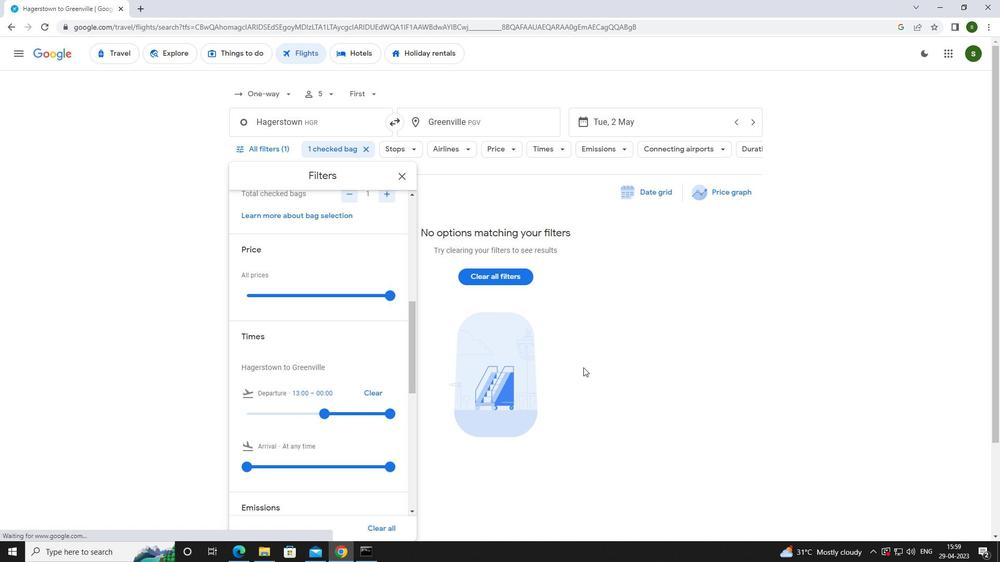 
